 Task: Add Seventh Generation Chlorine-Free Bleach to the cart.
Action: Mouse moved to (891, 337)
Screenshot: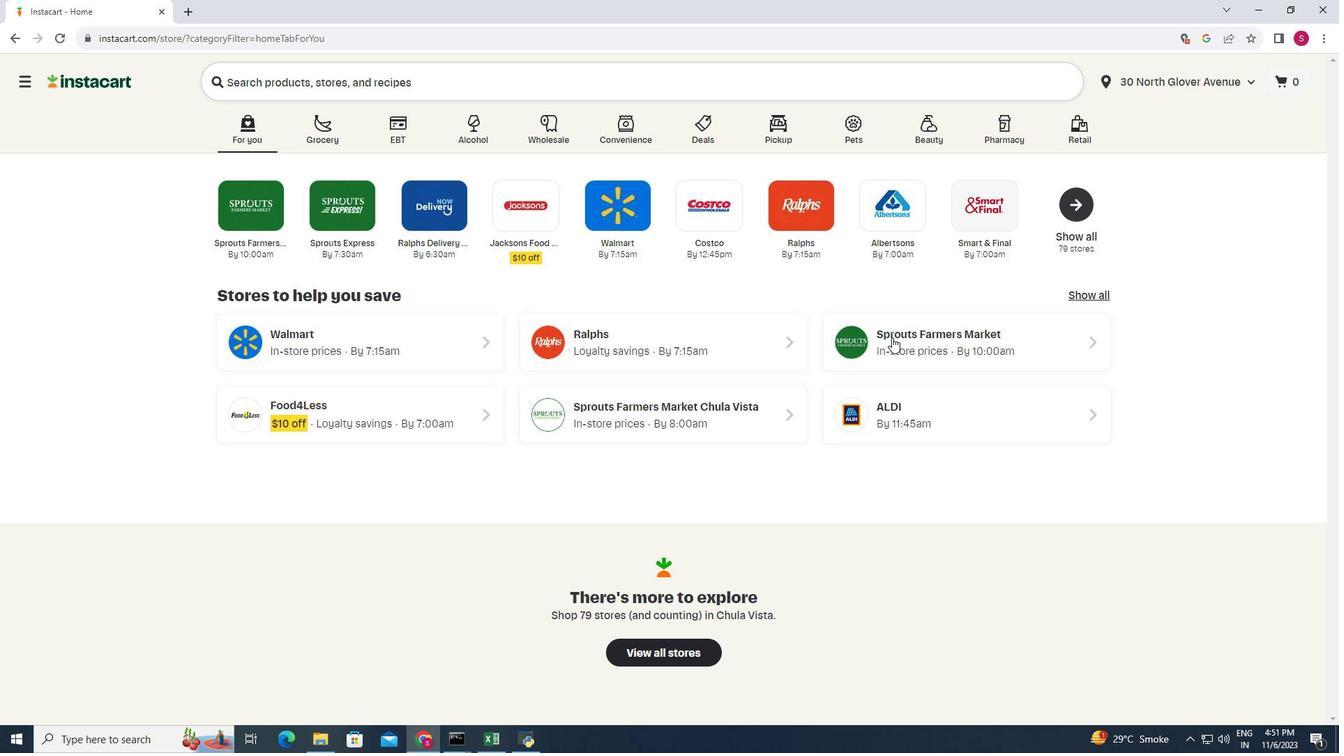 
Action: Mouse pressed left at (891, 337)
Screenshot: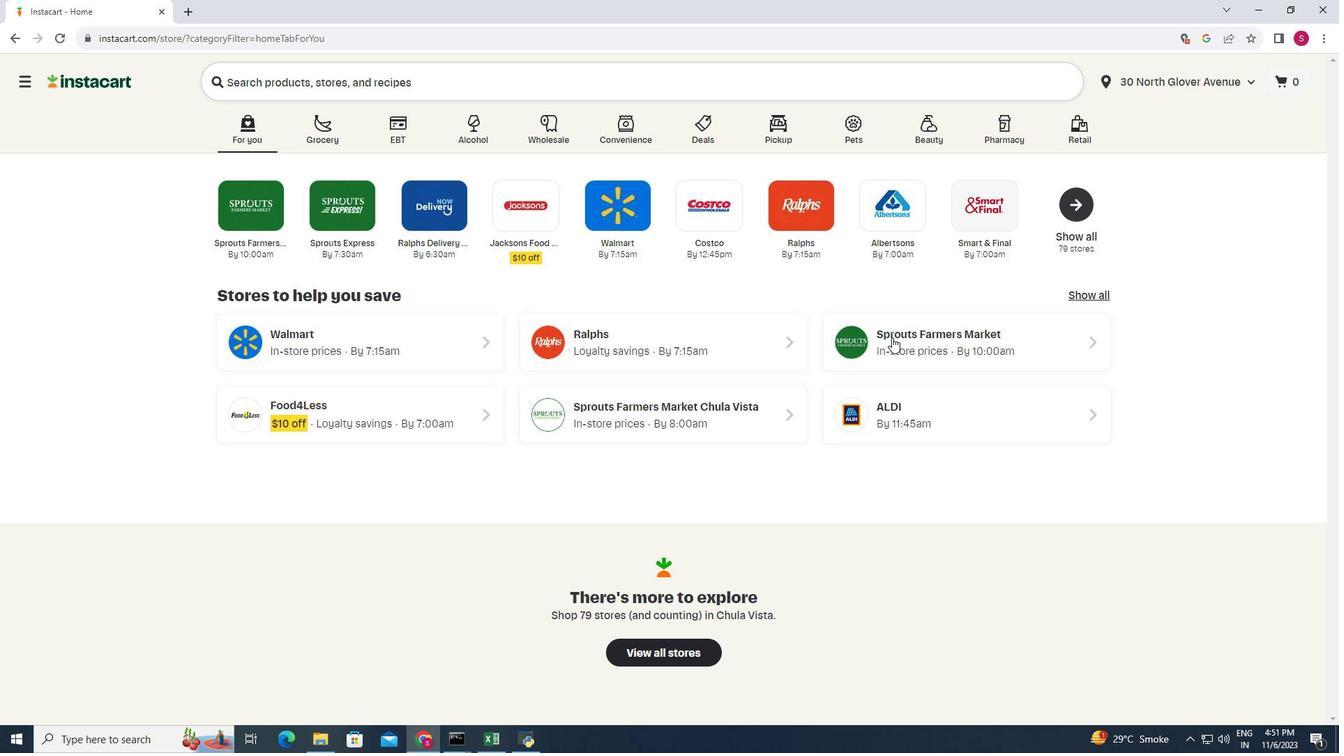 
Action: Mouse moved to (138, 565)
Screenshot: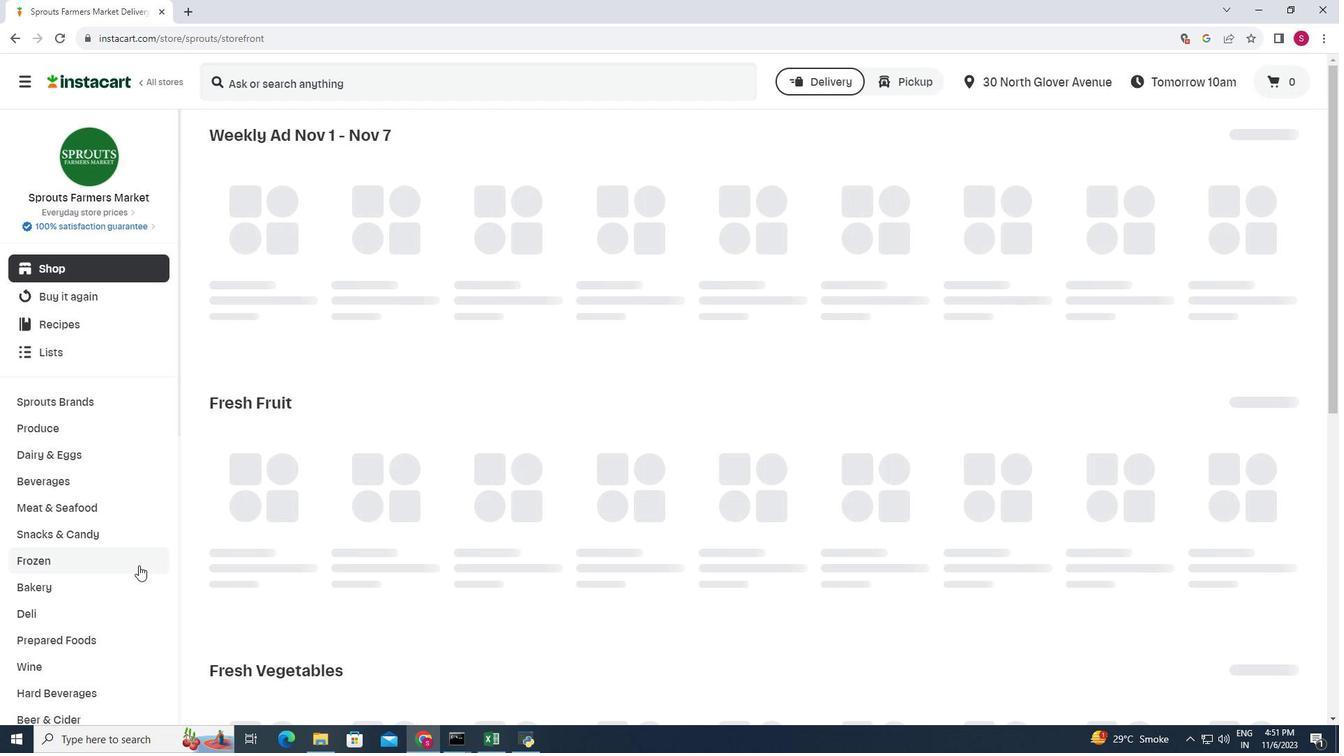 
Action: Mouse scrolled (138, 564) with delta (0, 0)
Screenshot: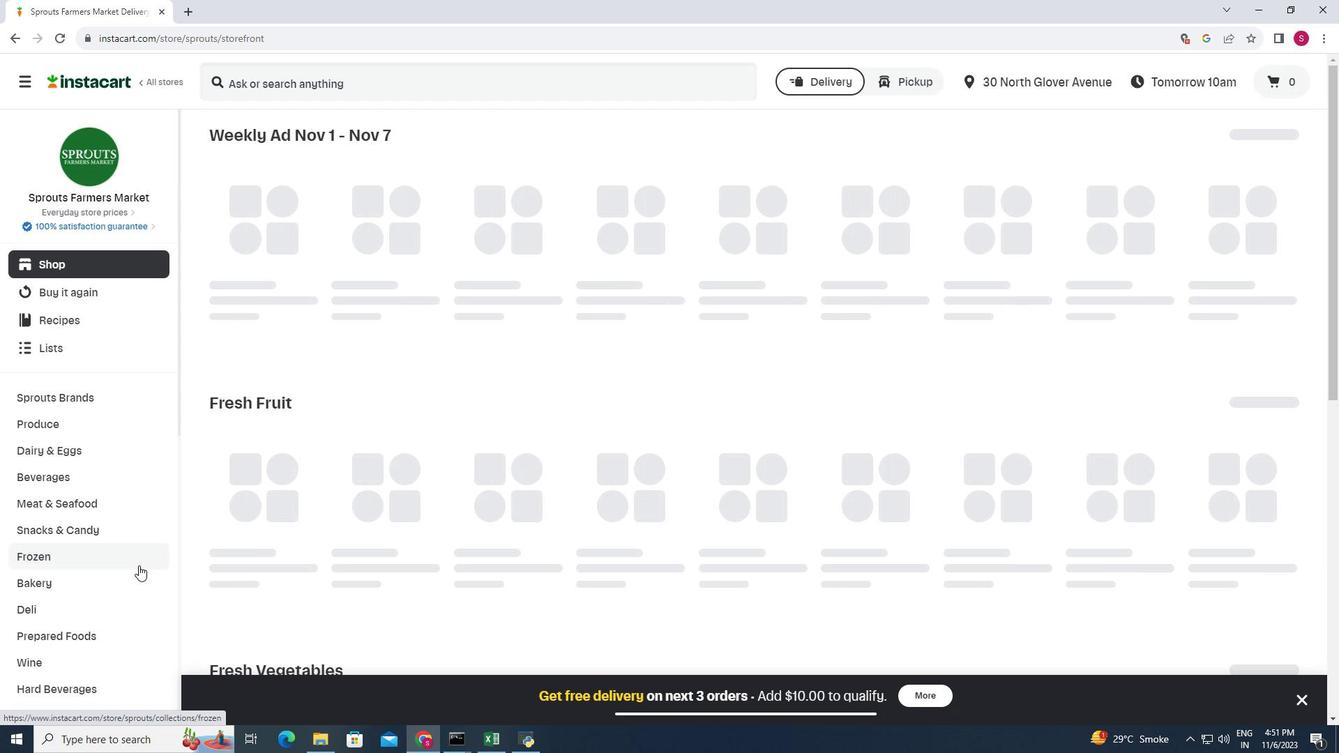 
Action: Mouse scrolled (138, 564) with delta (0, 0)
Screenshot: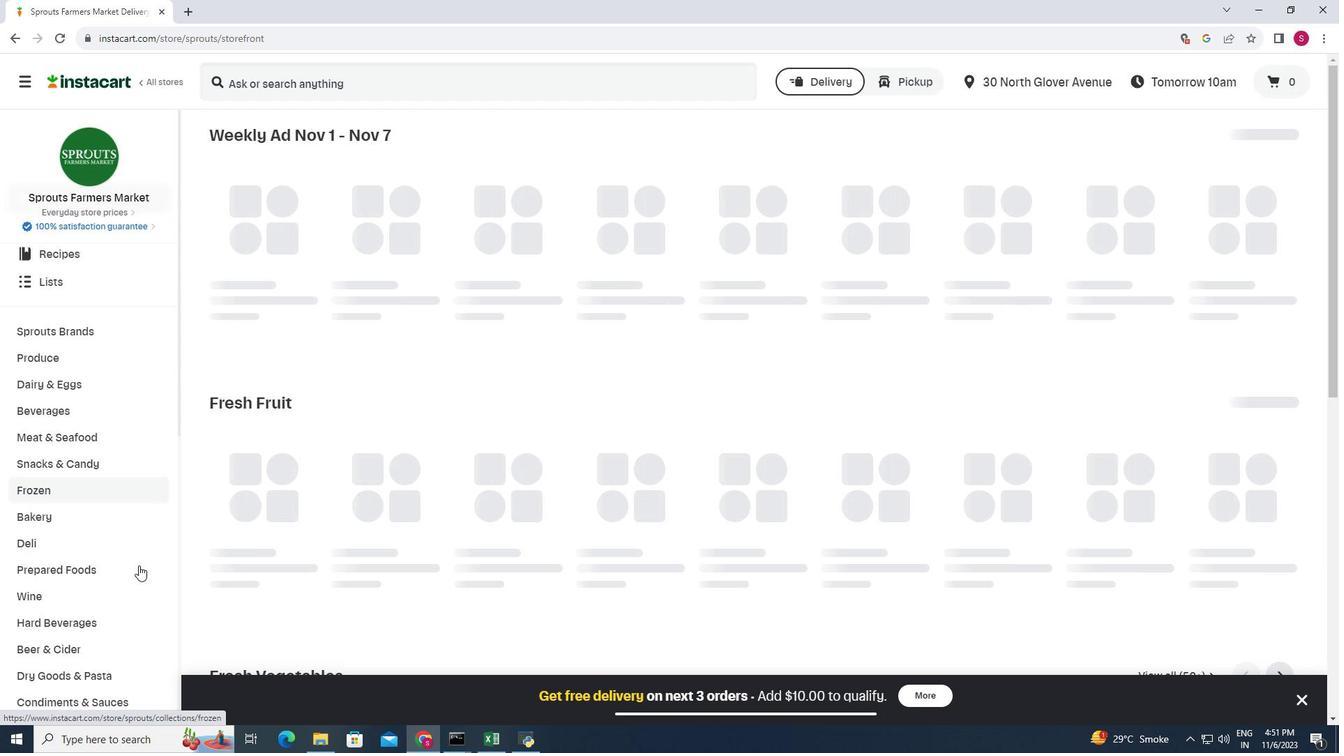 
Action: Mouse scrolled (138, 564) with delta (0, 0)
Screenshot: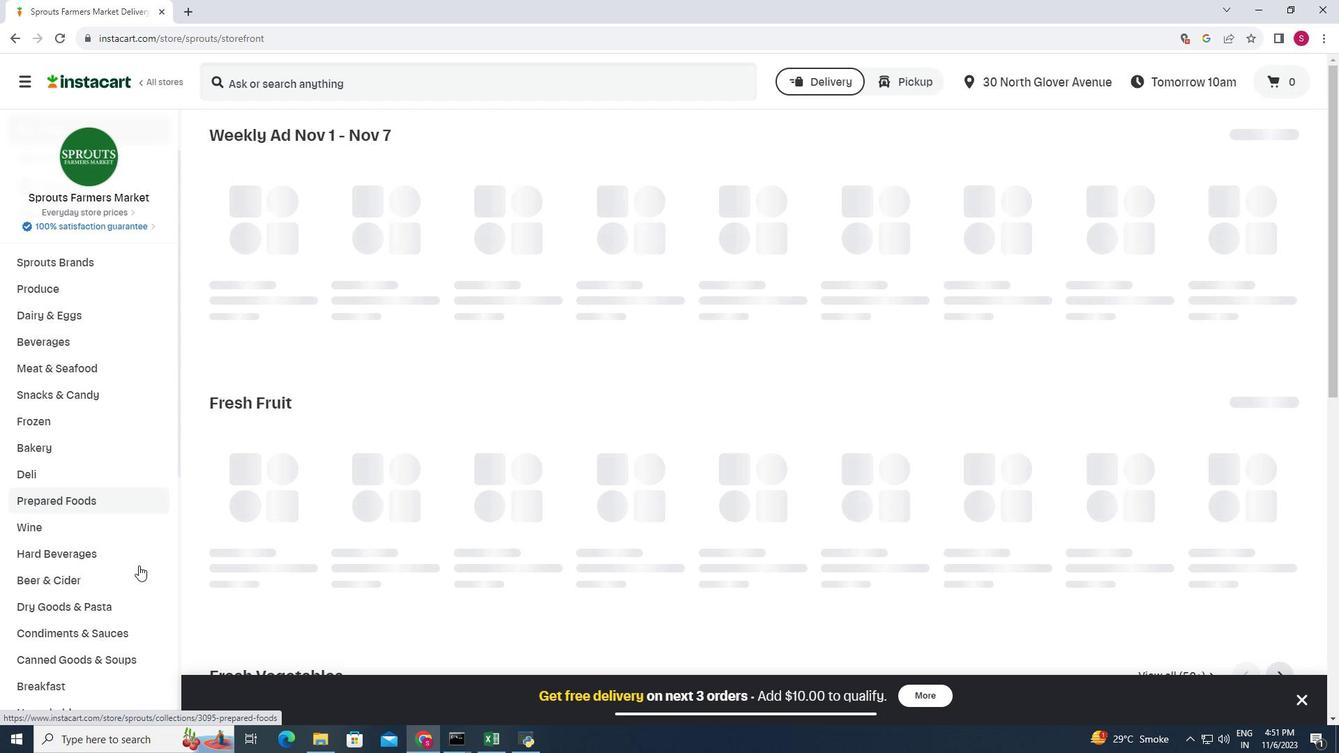 
Action: Mouse moved to (139, 565)
Screenshot: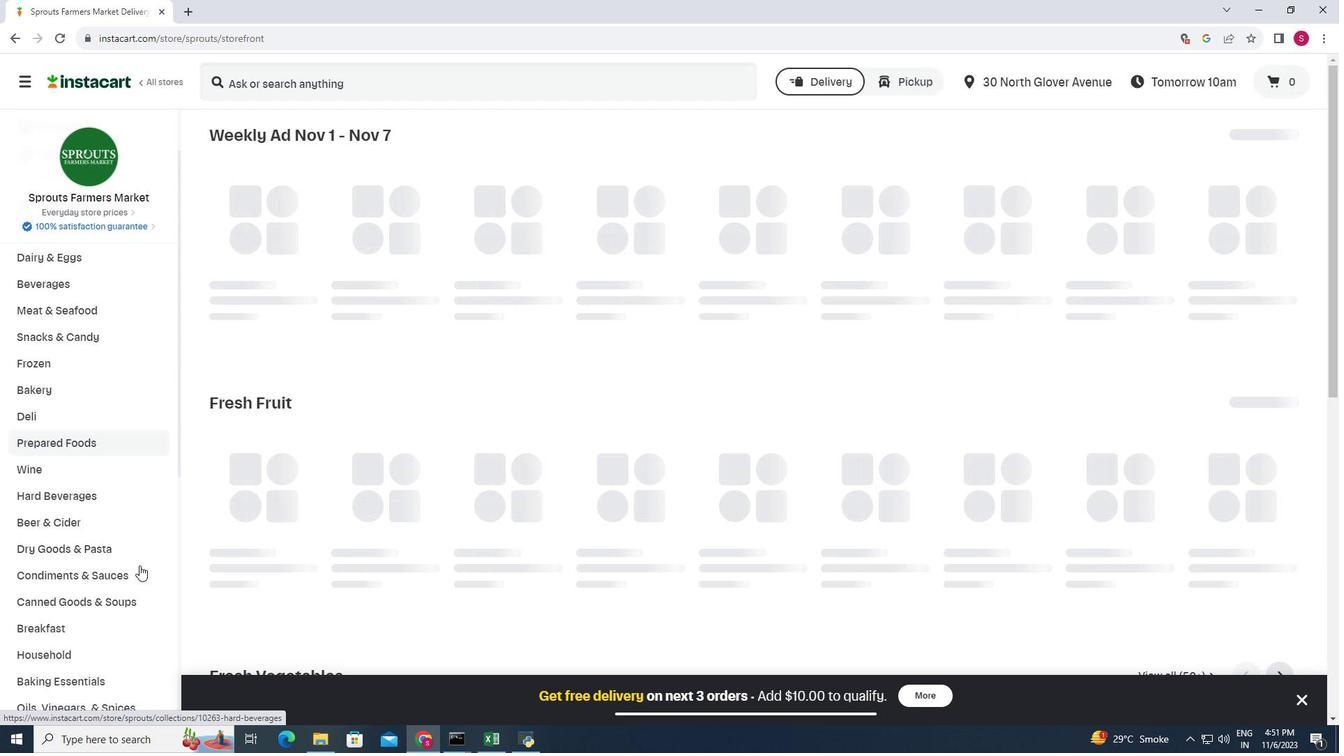 
Action: Mouse scrolled (139, 564) with delta (0, 0)
Screenshot: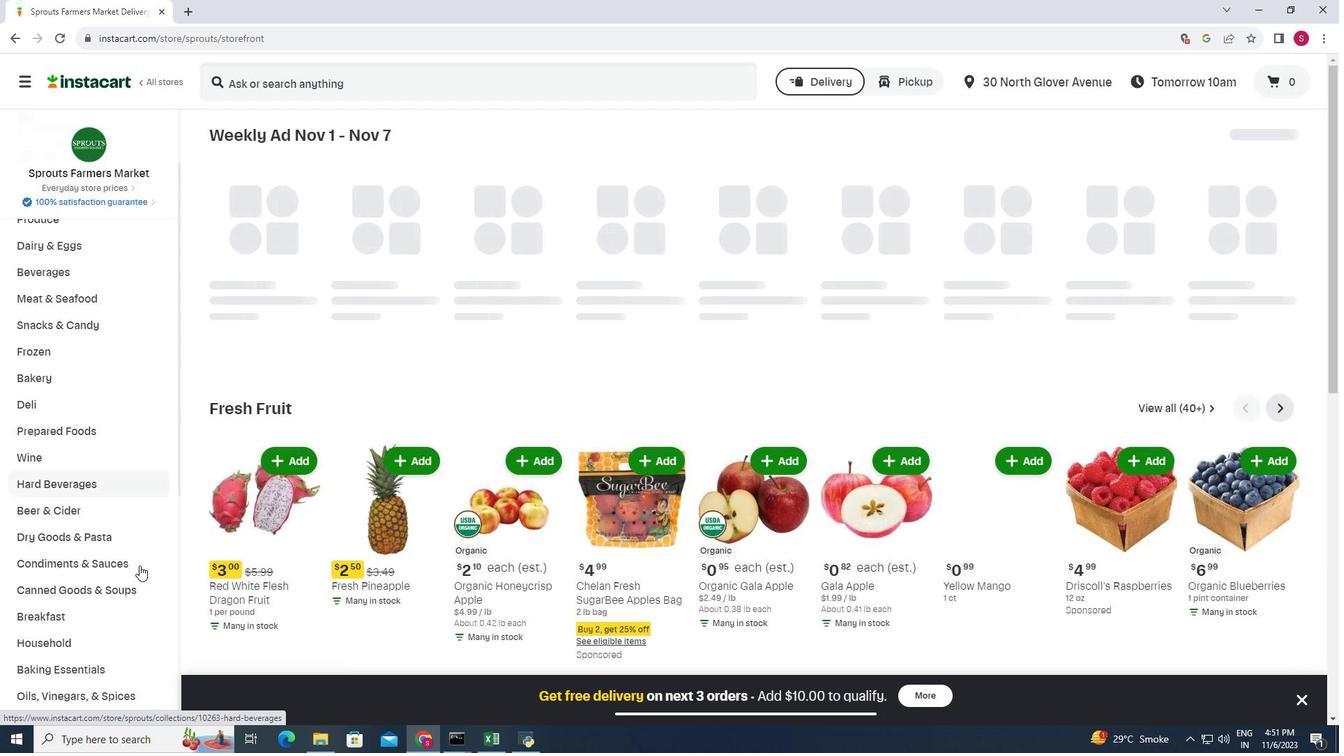 
Action: Mouse moved to (108, 564)
Screenshot: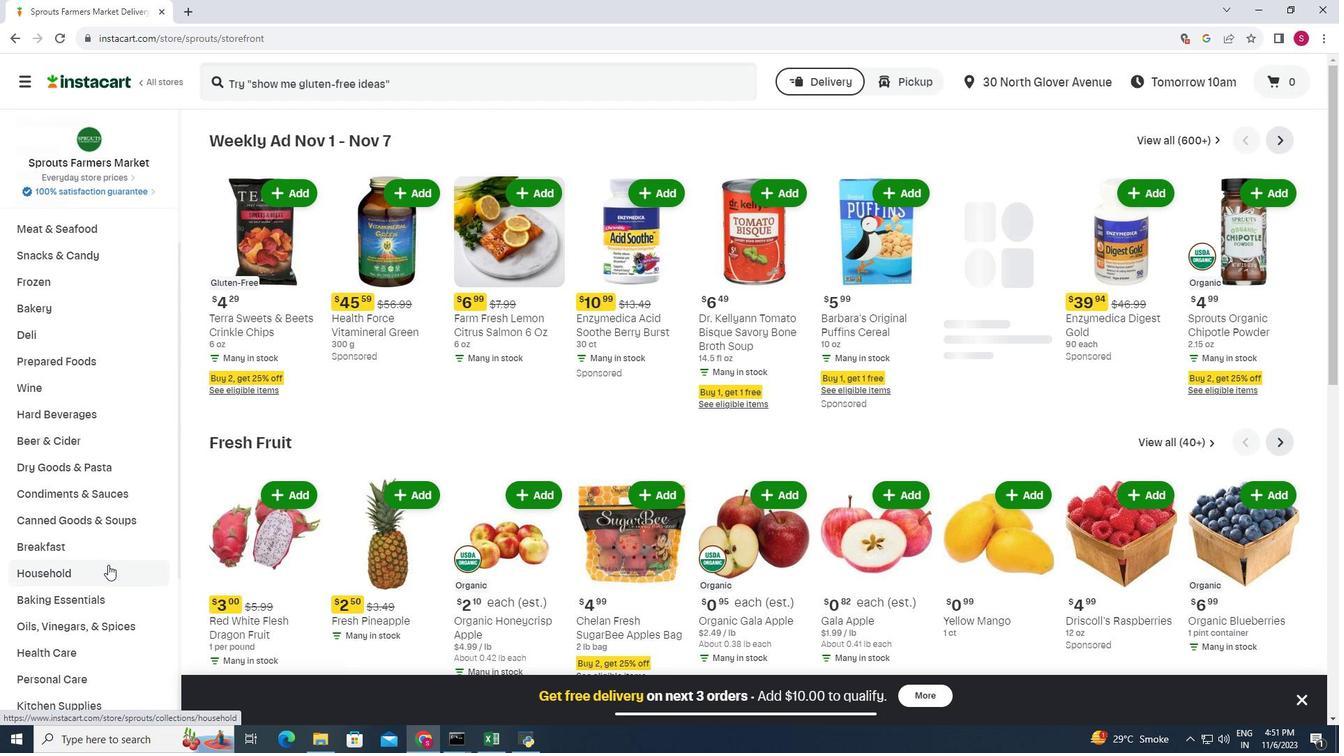 
Action: Mouse pressed left at (108, 564)
Screenshot: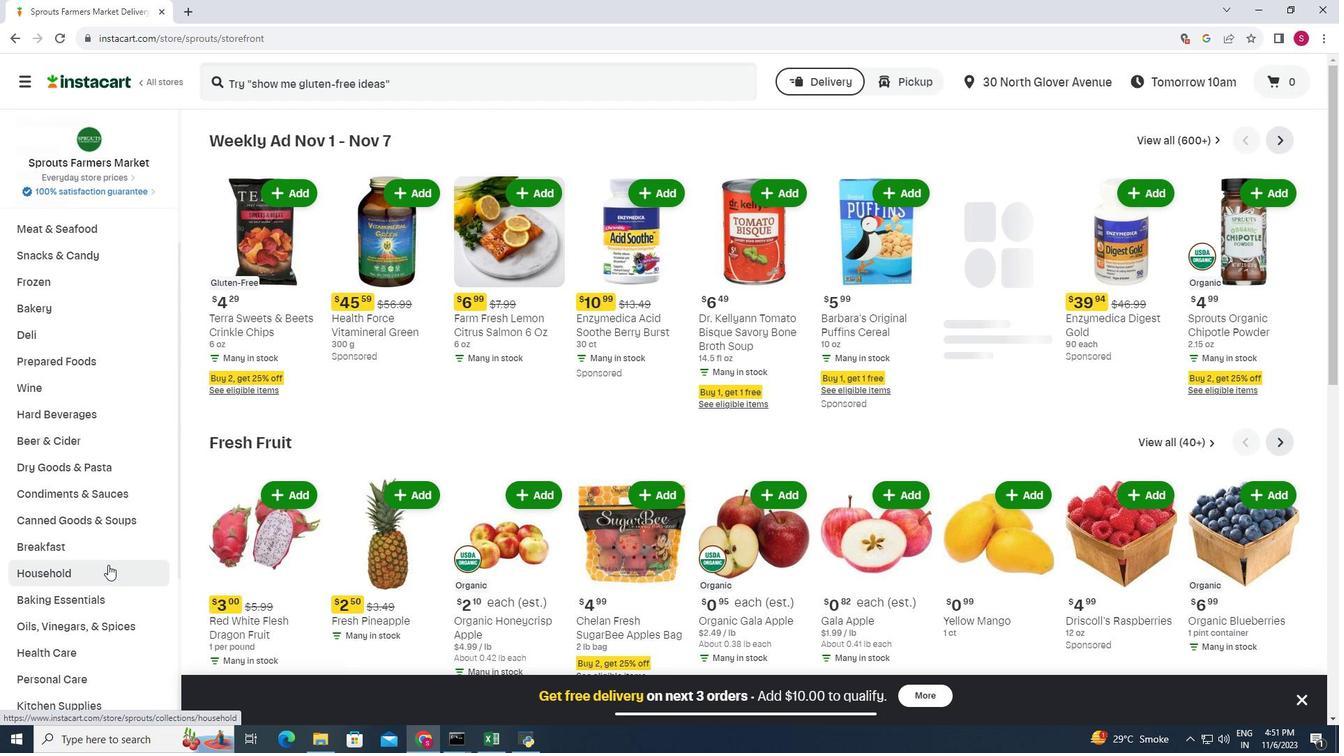 
Action: Mouse moved to (533, 179)
Screenshot: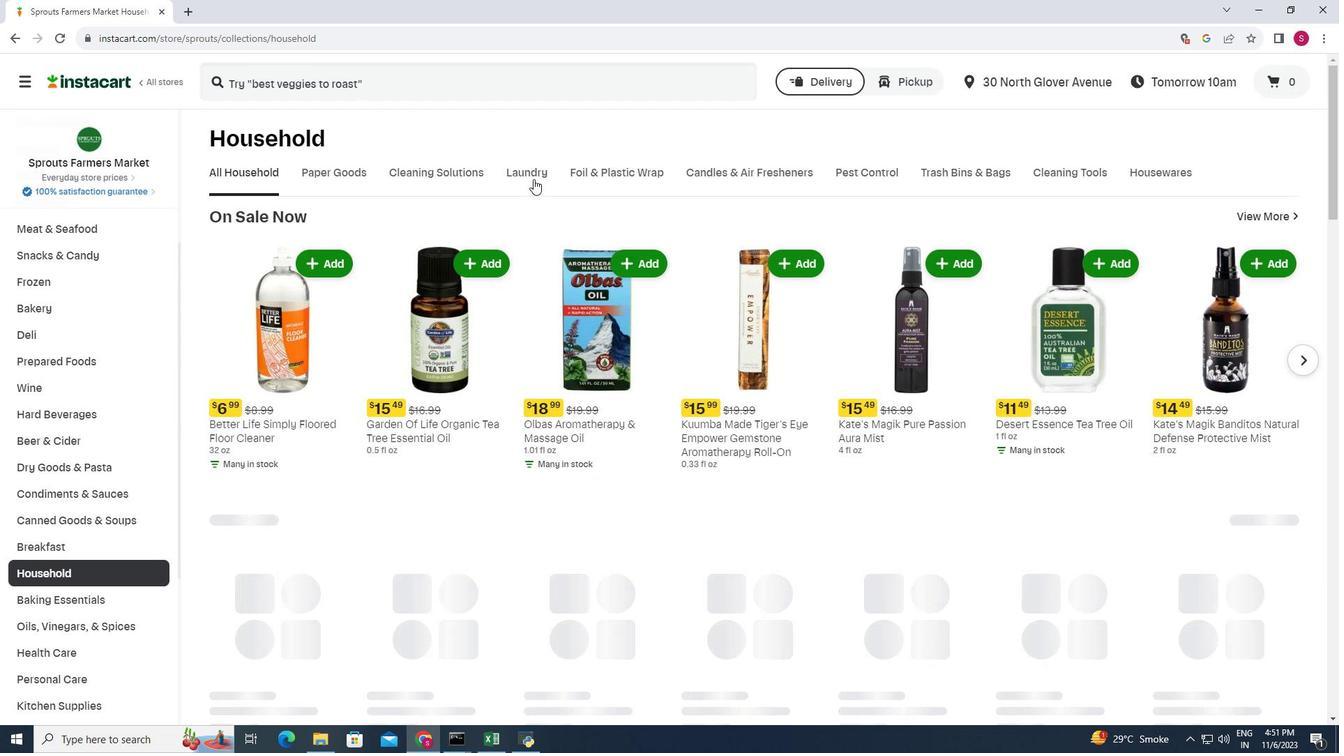 
Action: Mouse pressed left at (533, 179)
Screenshot: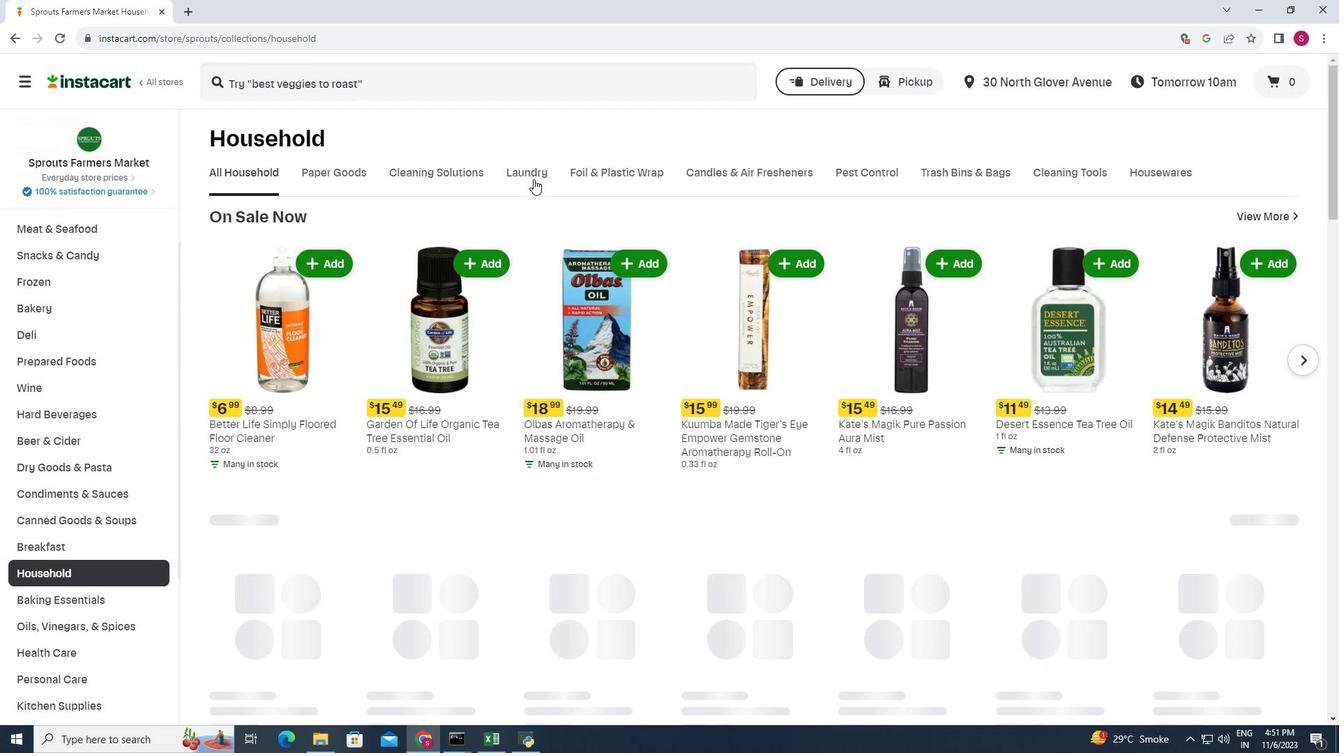 
Action: Mouse moved to (520, 275)
Screenshot: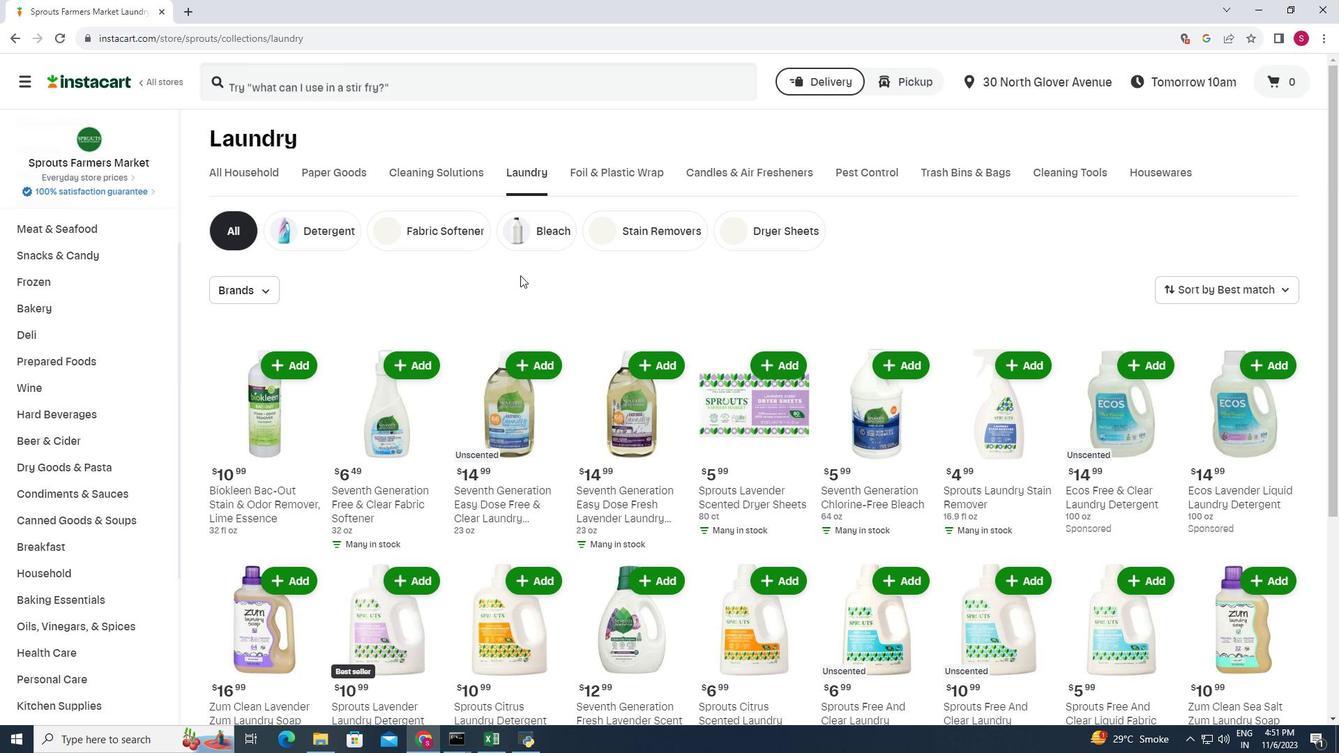 
Action: Mouse scrolled (520, 274) with delta (0, 0)
Screenshot: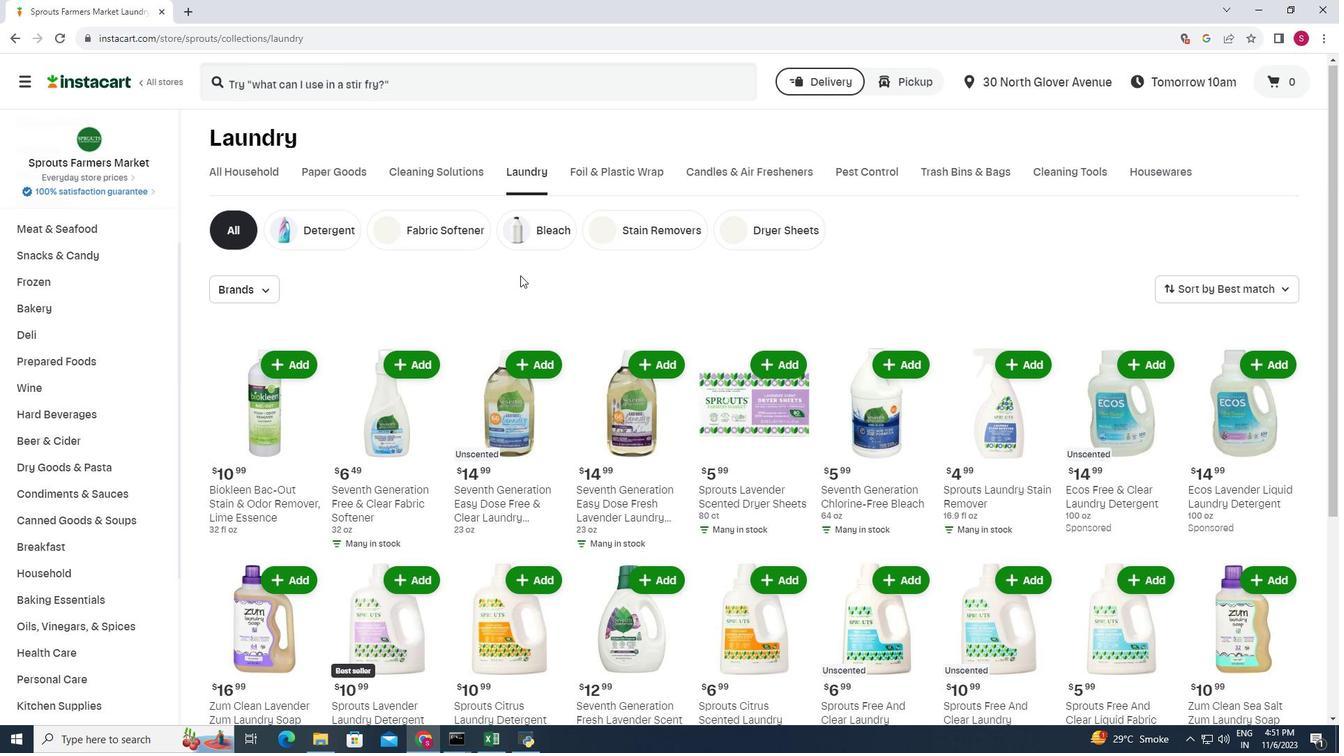 
Action: Mouse moved to (502, 274)
Screenshot: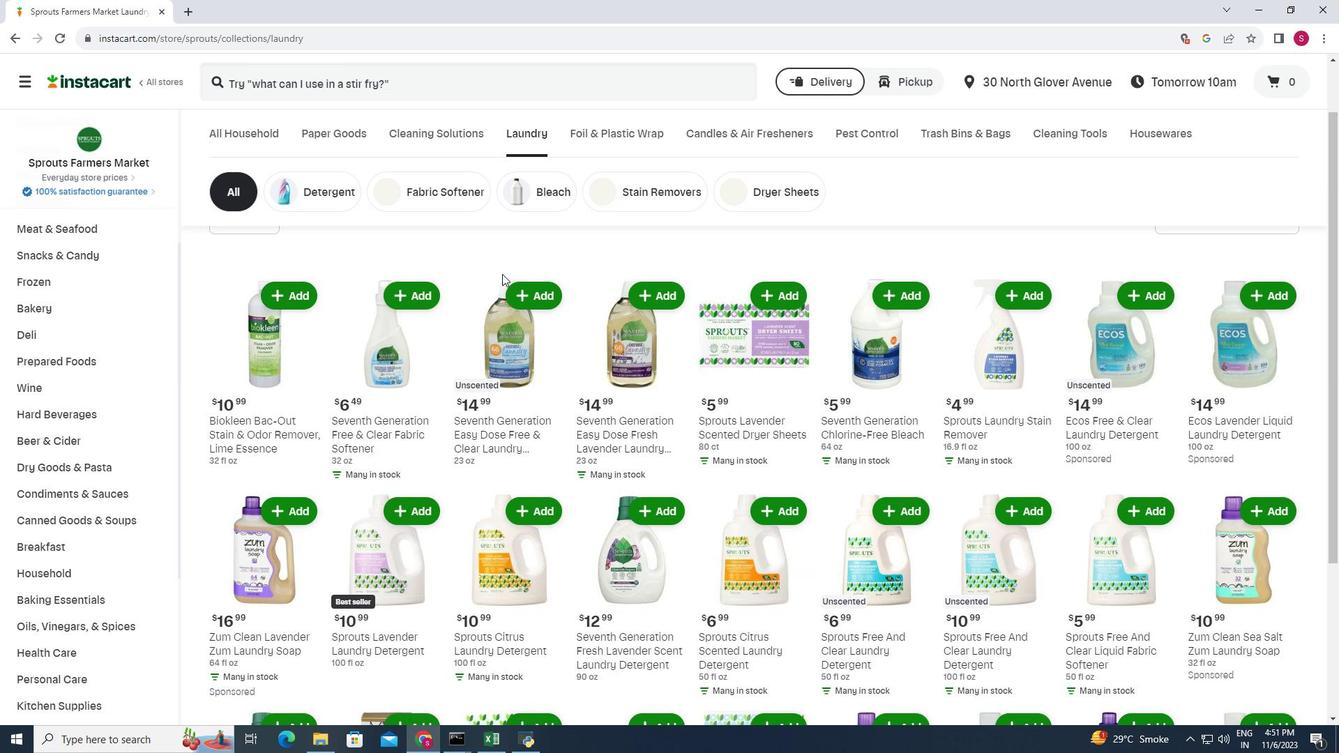 
Action: Mouse scrolled (502, 274) with delta (0, 0)
Screenshot: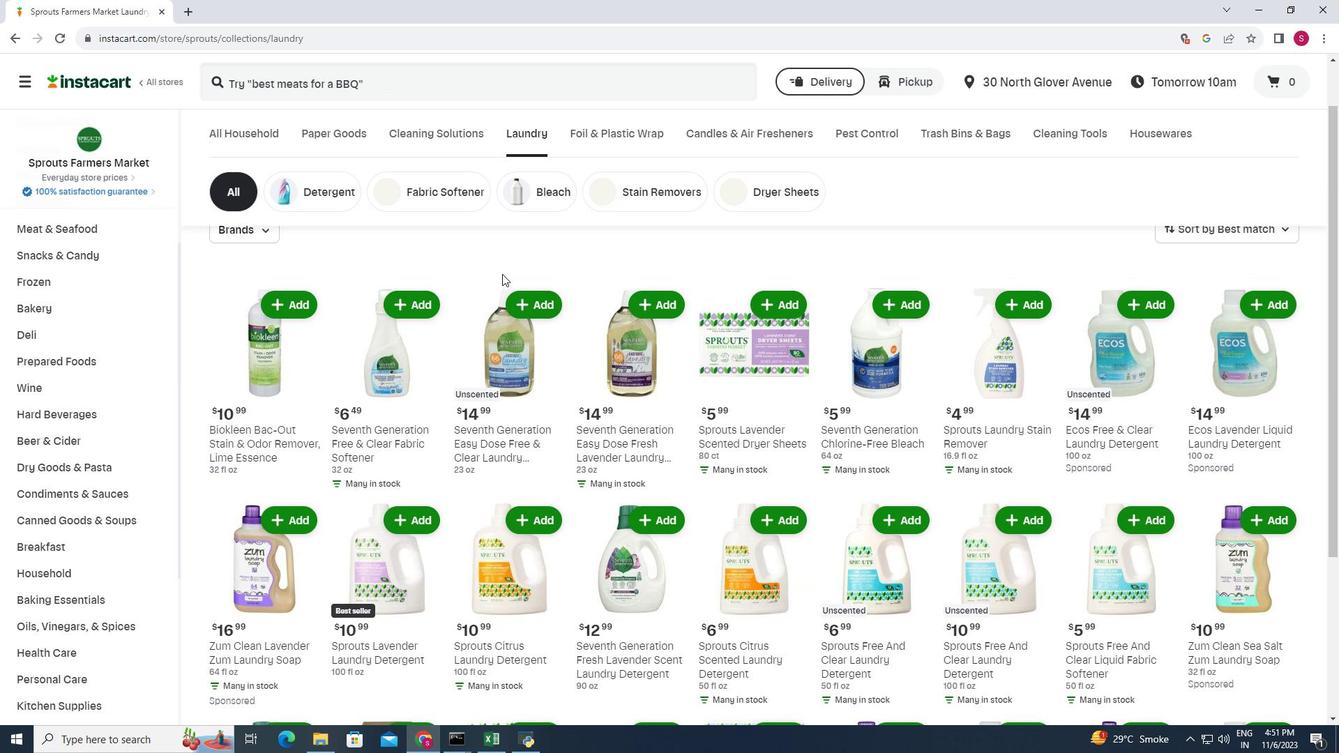 
Action: Mouse moved to (887, 360)
Screenshot: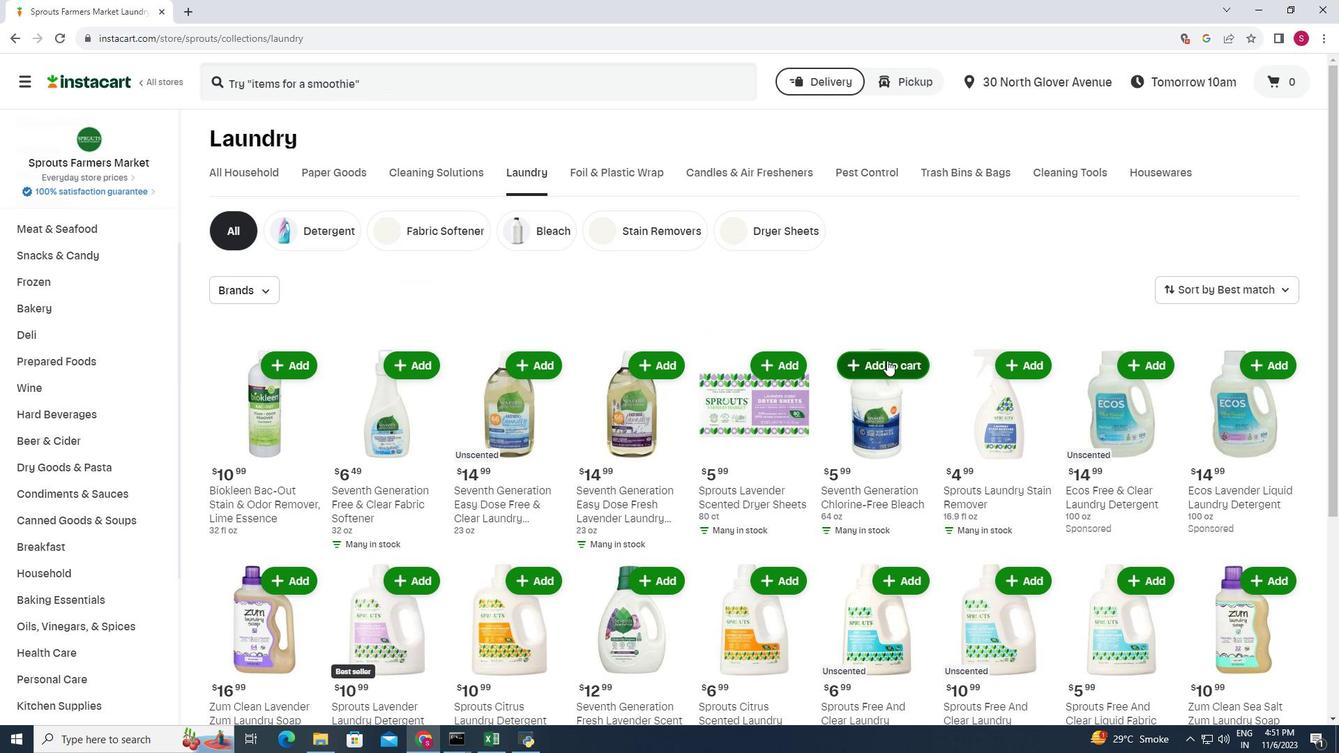 
Action: Mouse pressed left at (887, 360)
Screenshot: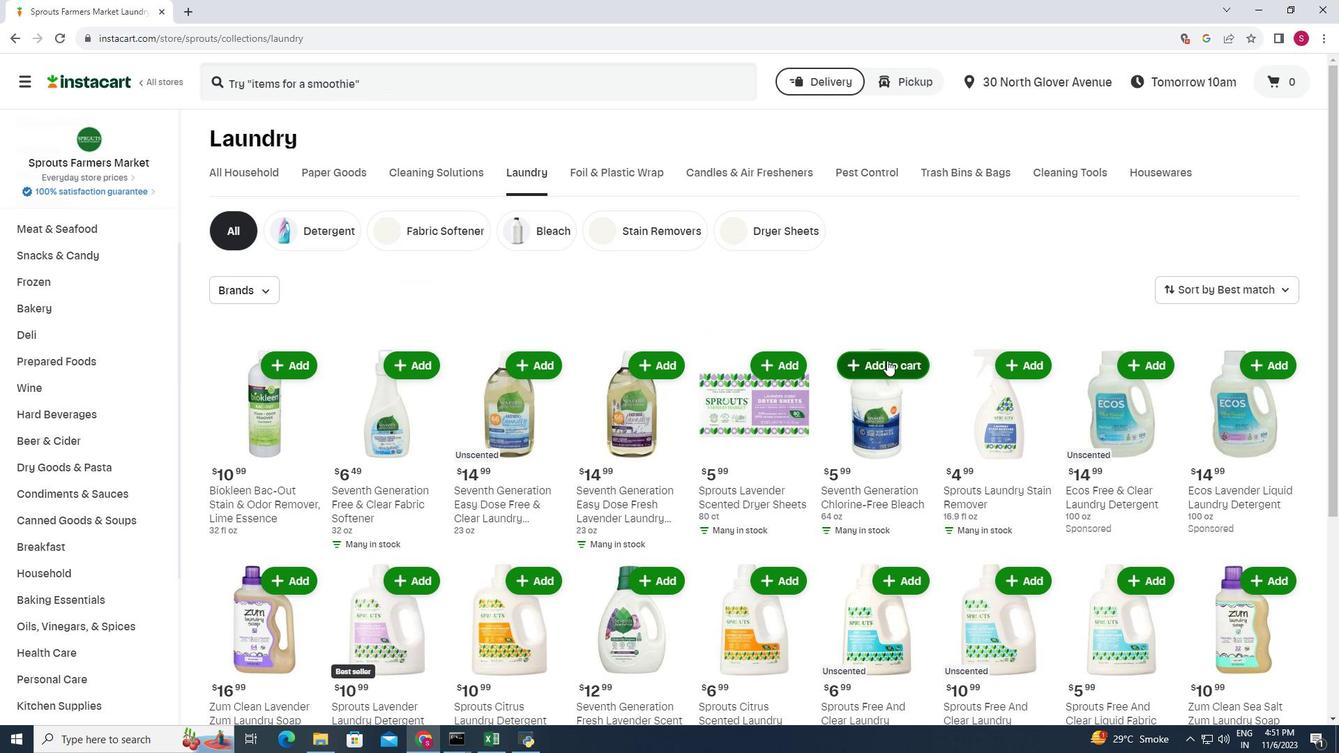 
Action: Mouse moved to (871, 313)
Screenshot: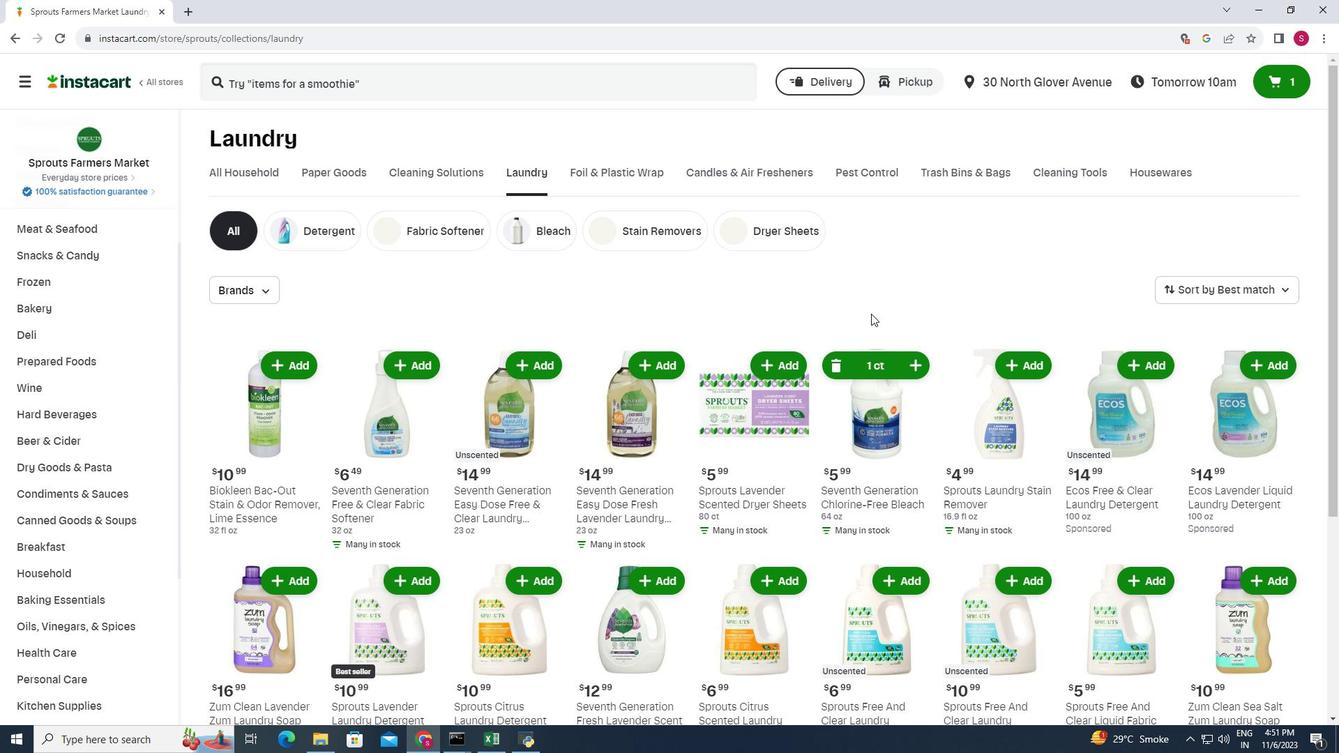 
